 Task: Search one way flight ticket for 4 adults, 2 children, 2 infants in seat and 1 infant on lap in premium economy from Deadhorse: Deadhorse Airport(prudhoe Bay Airport) to Wilmington: Wilmington International Airport on 8-6-2023. Choice of flights is Westjet. Number of bags: 2 checked bags. Price is upto 42000. Outbound departure time preference is 10:00.
Action: Mouse moved to (289, 249)
Screenshot: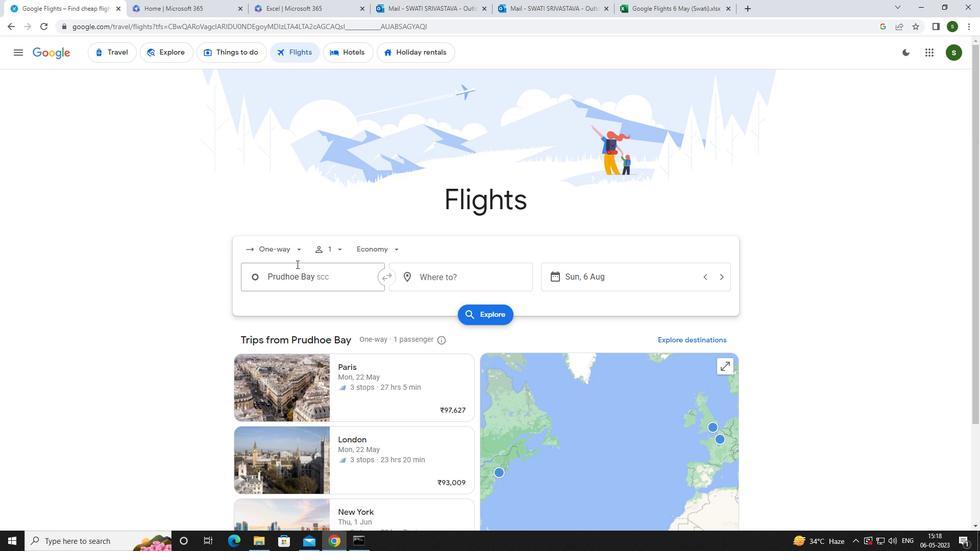
Action: Mouse pressed left at (289, 249)
Screenshot: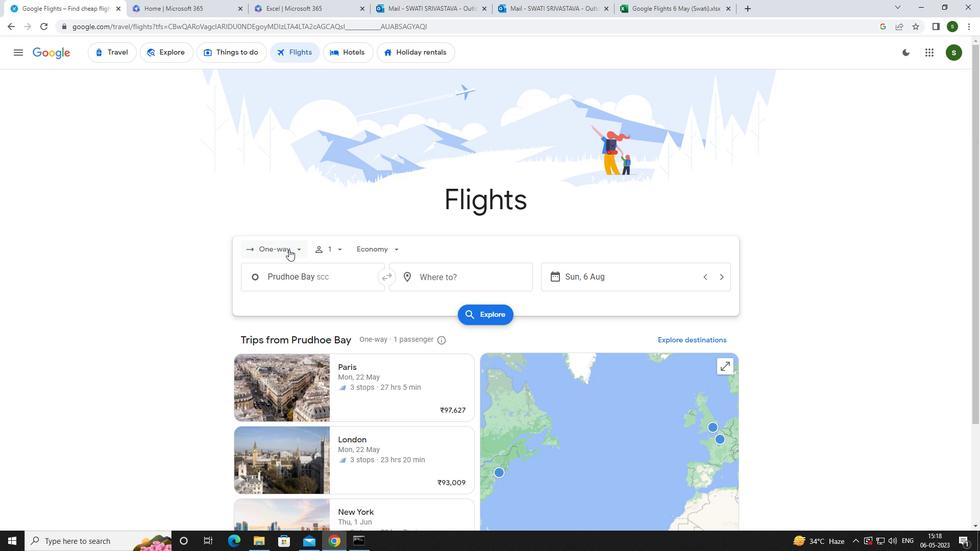 
Action: Mouse moved to (293, 291)
Screenshot: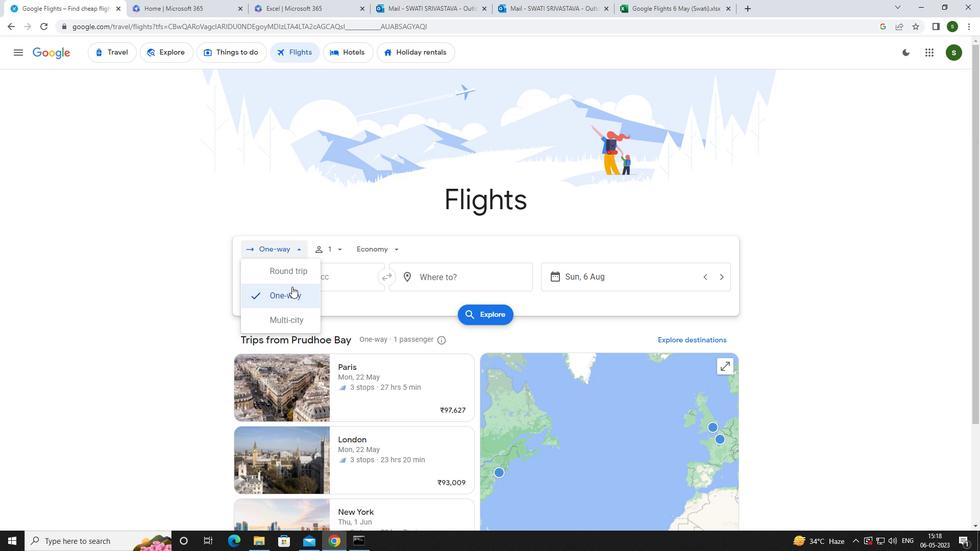 
Action: Mouse pressed left at (293, 291)
Screenshot: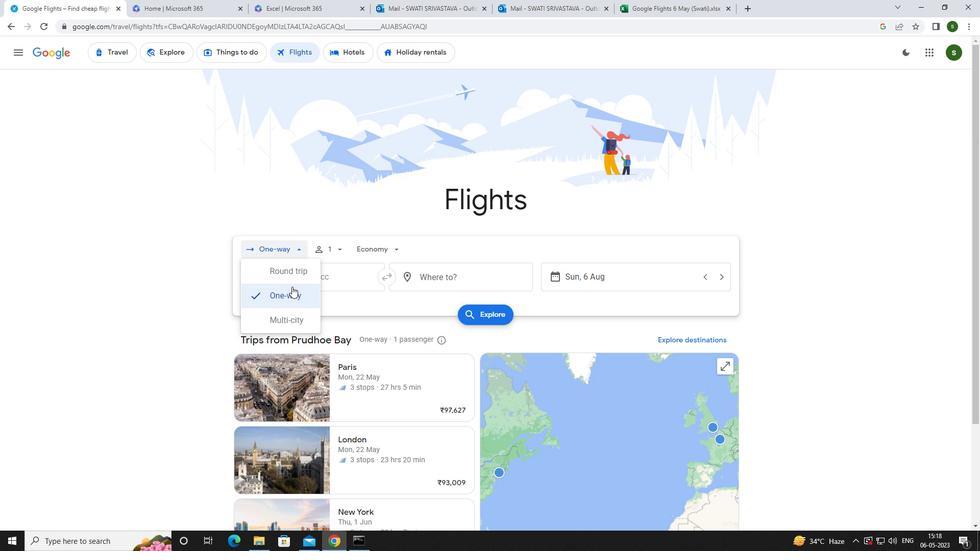 
Action: Mouse moved to (337, 250)
Screenshot: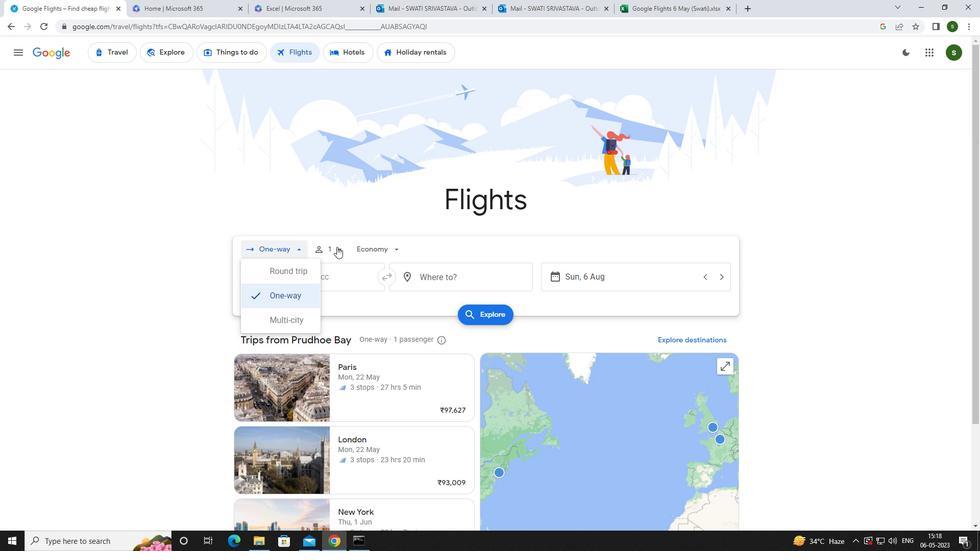 
Action: Mouse pressed left at (337, 250)
Screenshot: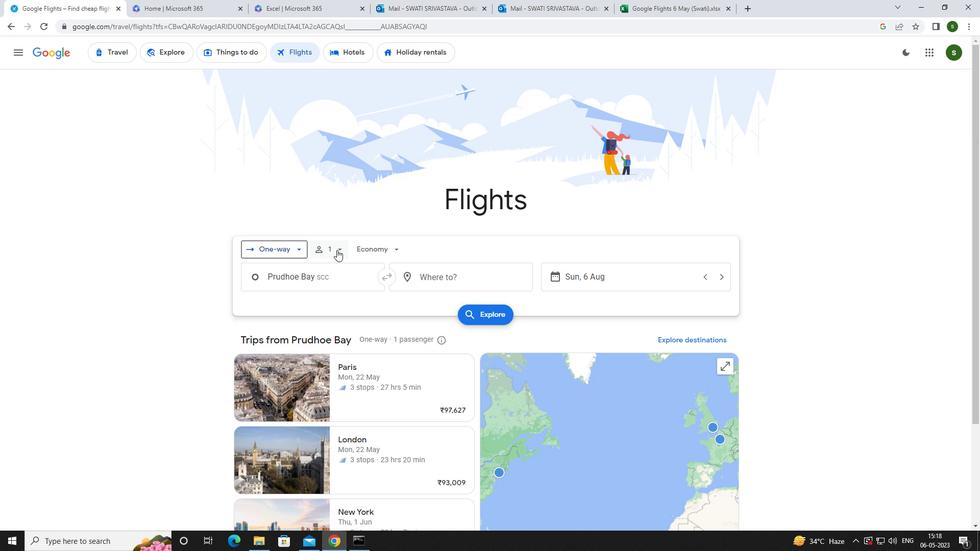 
Action: Mouse moved to (412, 273)
Screenshot: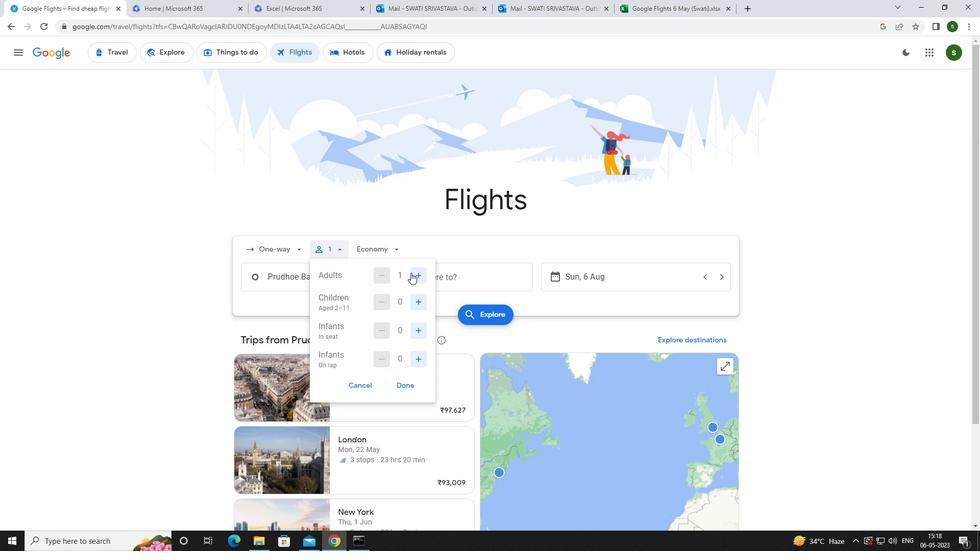 
Action: Mouse pressed left at (412, 273)
Screenshot: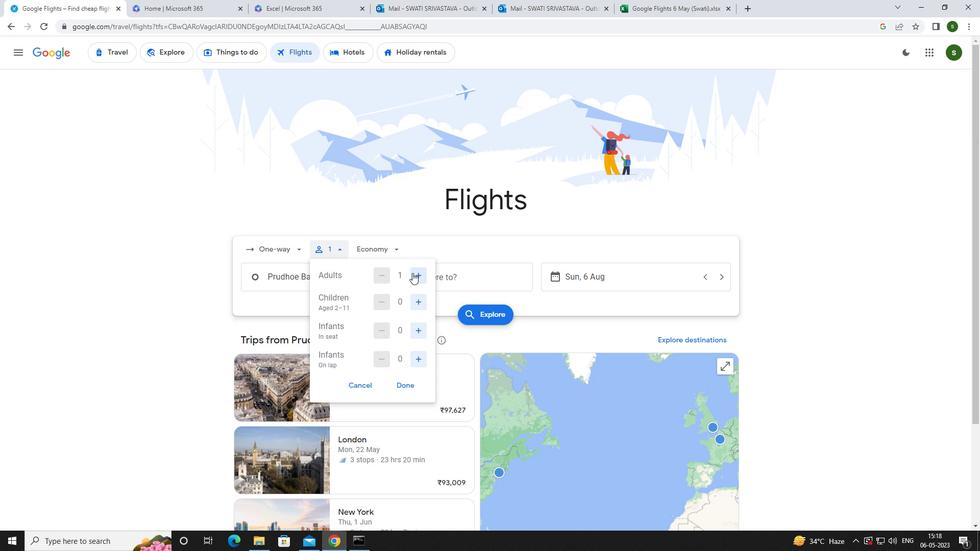 
Action: Mouse pressed left at (412, 273)
Screenshot: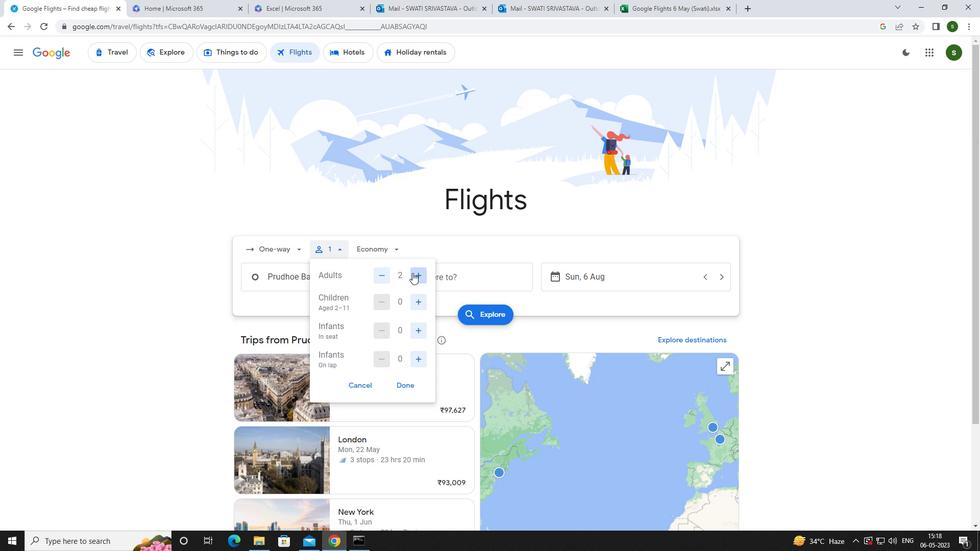 
Action: Mouse pressed left at (412, 273)
Screenshot: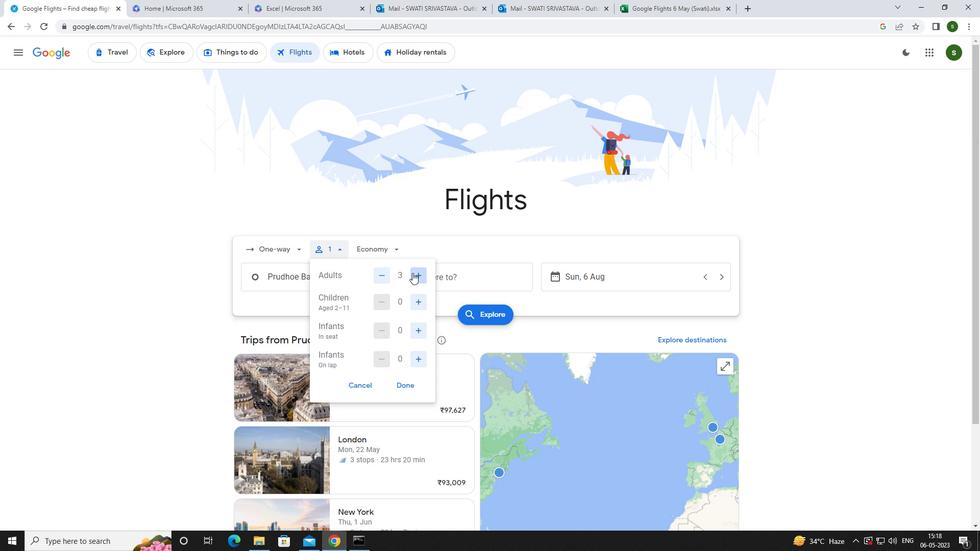 
Action: Mouse moved to (420, 301)
Screenshot: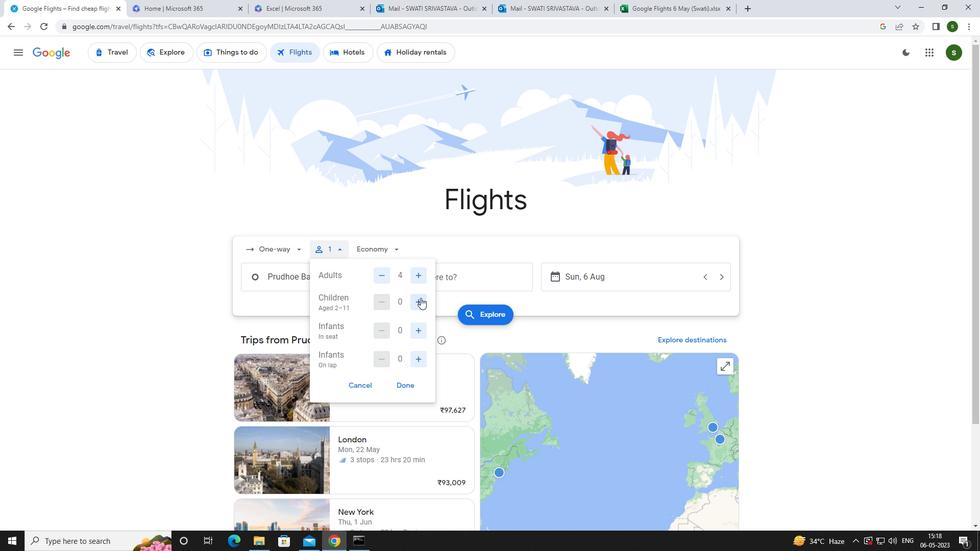 
Action: Mouse pressed left at (420, 301)
Screenshot: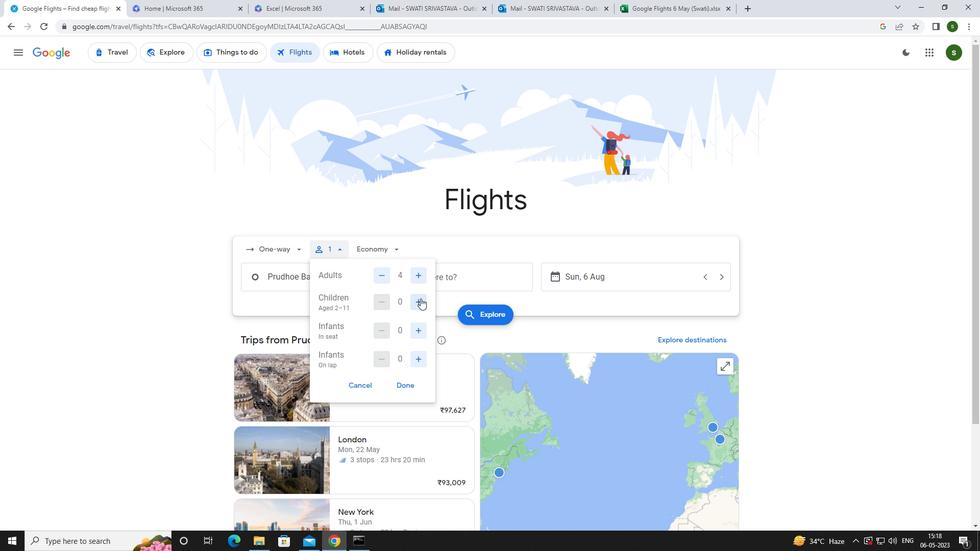 
Action: Mouse pressed left at (420, 301)
Screenshot: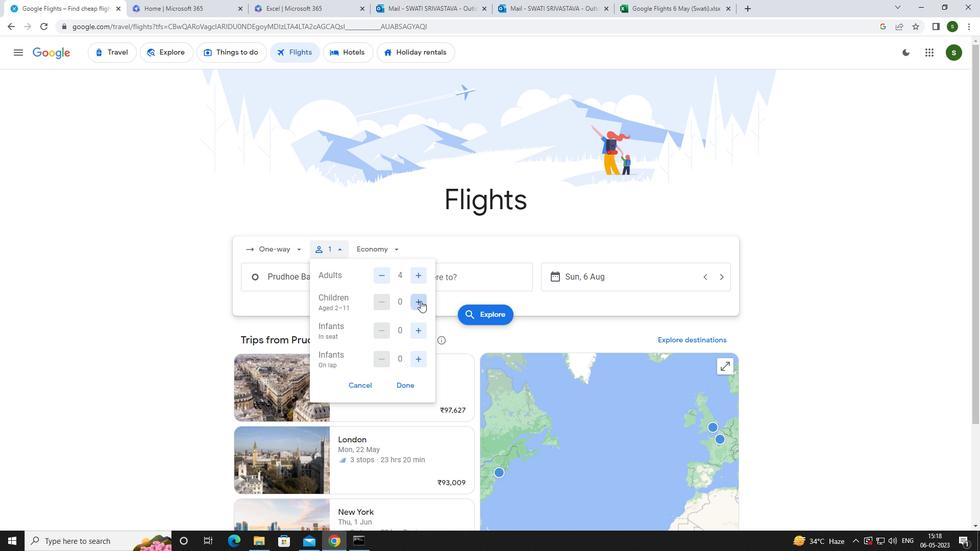 
Action: Mouse moved to (417, 330)
Screenshot: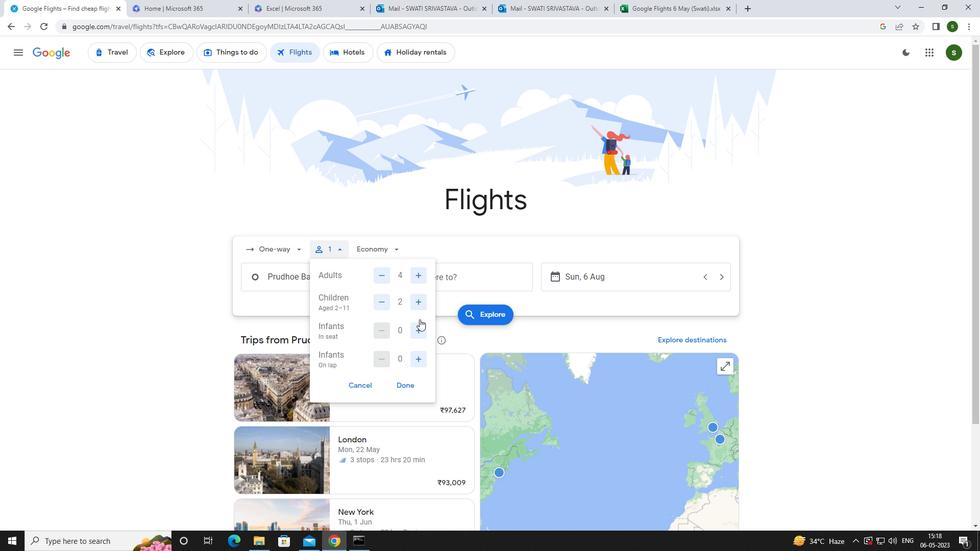 
Action: Mouse pressed left at (417, 330)
Screenshot: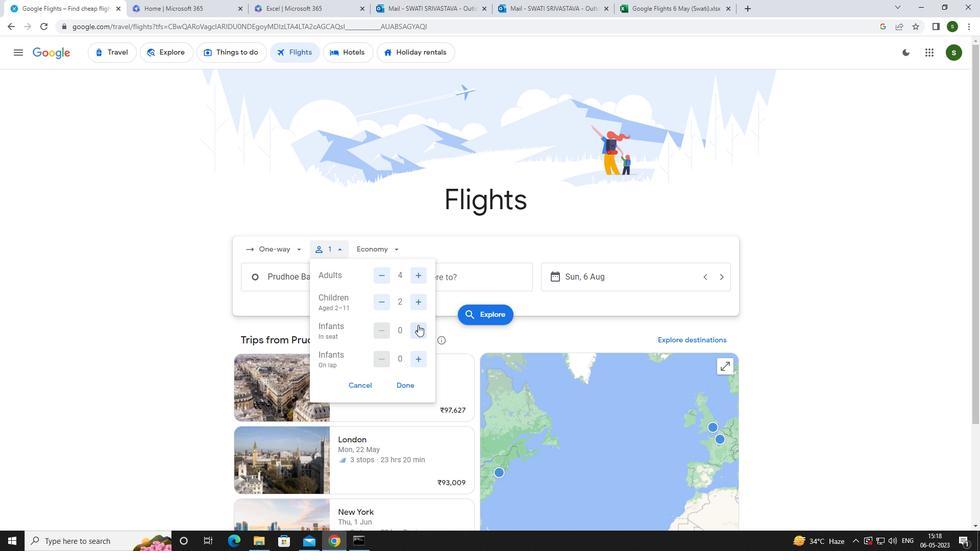 
Action: Mouse pressed left at (417, 330)
Screenshot: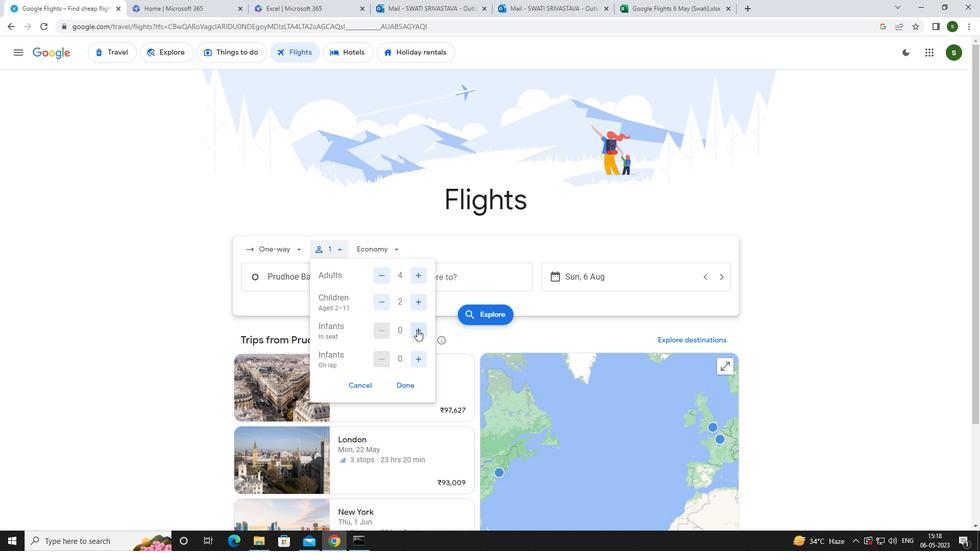 
Action: Mouse moved to (420, 353)
Screenshot: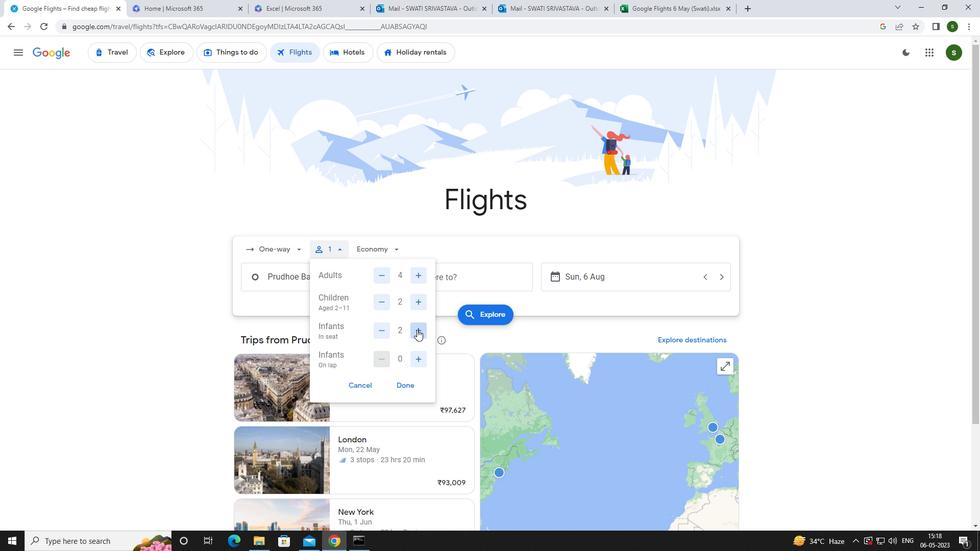 
Action: Mouse pressed left at (420, 353)
Screenshot: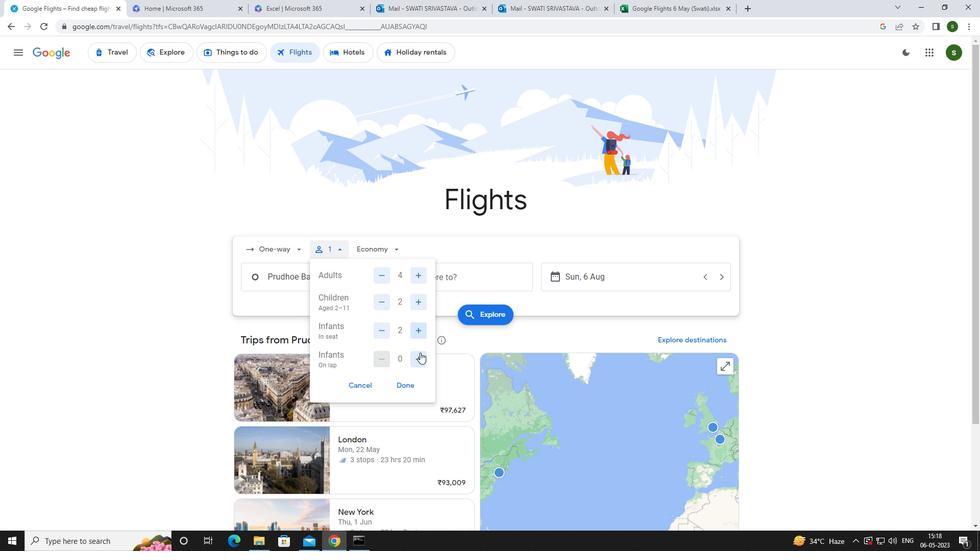 
Action: Mouse moved to (393, 244)
Screenshot: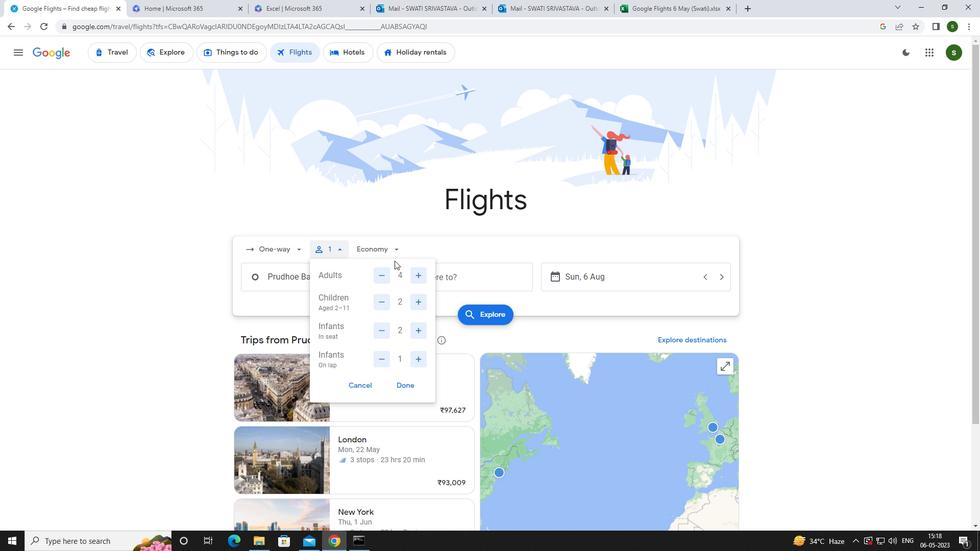 
Action: Mouse pressed left at (393, 244)
Screenshot: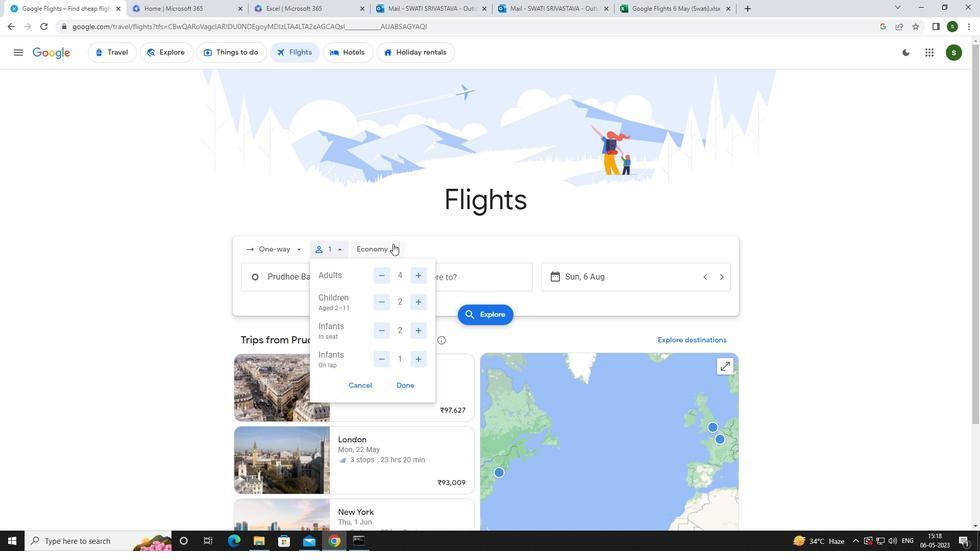 
Action: Mouse moved to (403, 299)
Screenshot: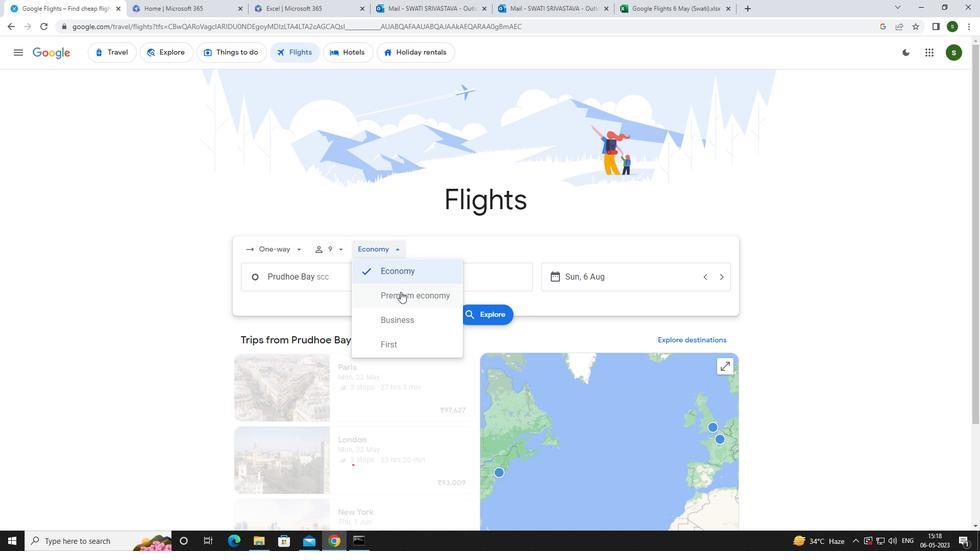 
Action: Mouse pressed left at (403, 299)
Screenshot: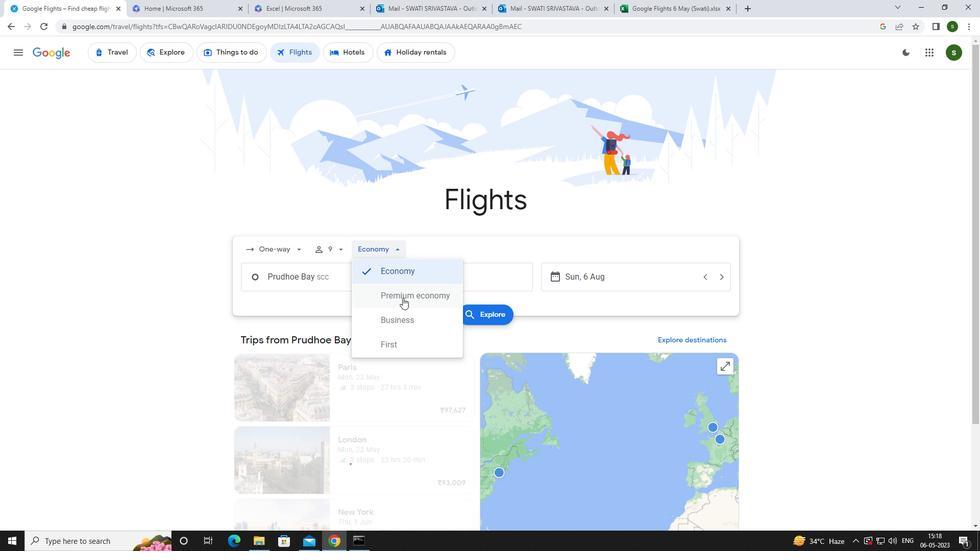 
Action: Mouse moved to (350, 277)
Screenshot: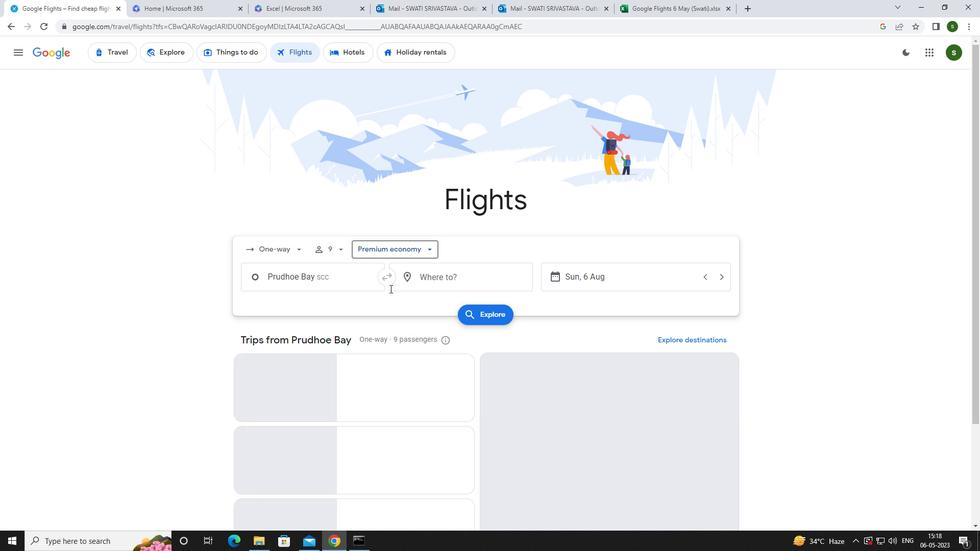 
Action: Mouse pressed left at (350, 277)
Screenshot: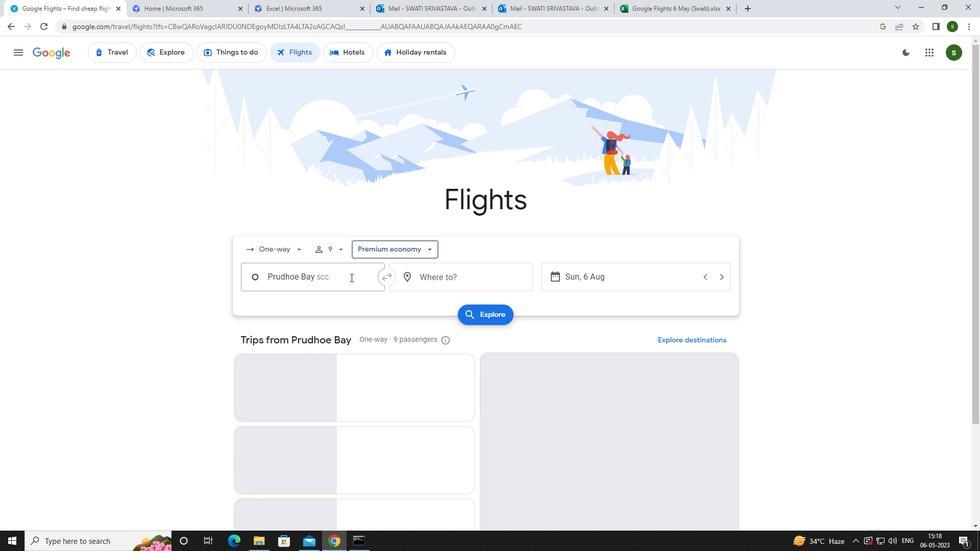 
Action: Key pressed <Key.caps_lock>d<Key.caps_lock>eadhorse
Screenshot: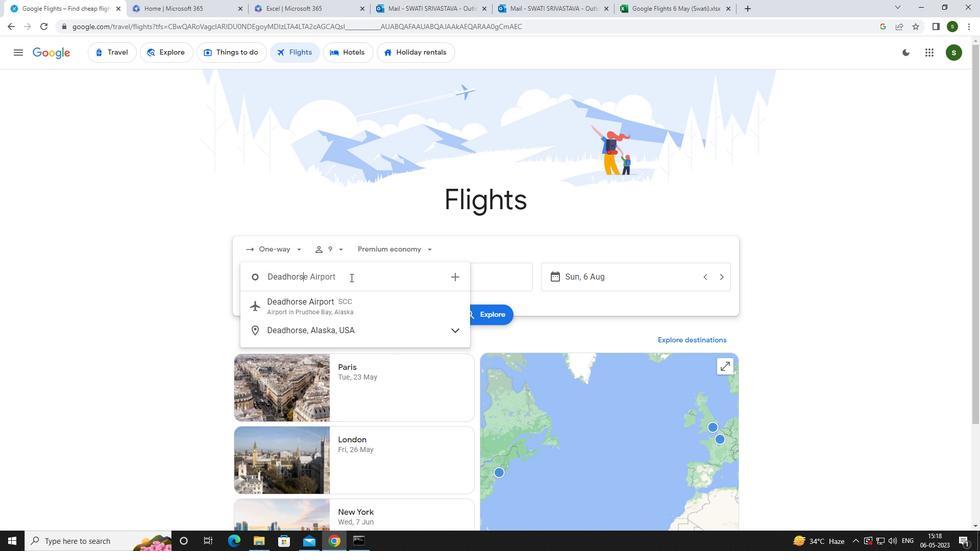
Action: Mouse moved to (347, 307)
Screenshot: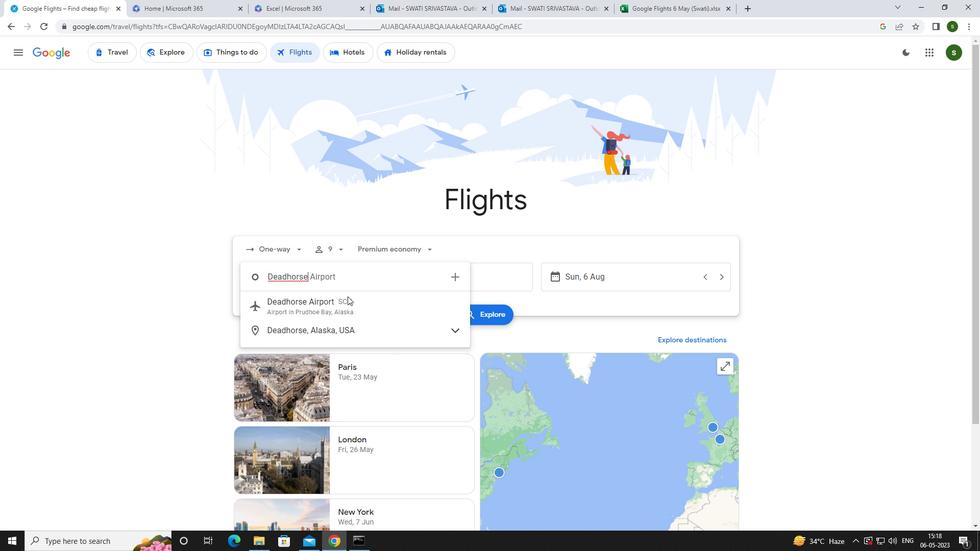 
Action: Mouse pressed left at (347, 307)
Screenshot: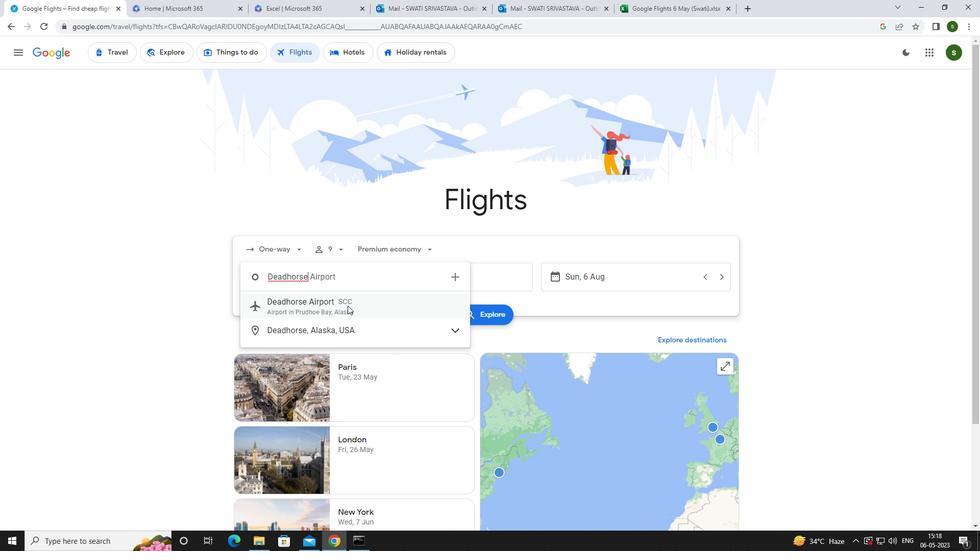 
Action: Mouse moved to (445, 271)
Screenshot: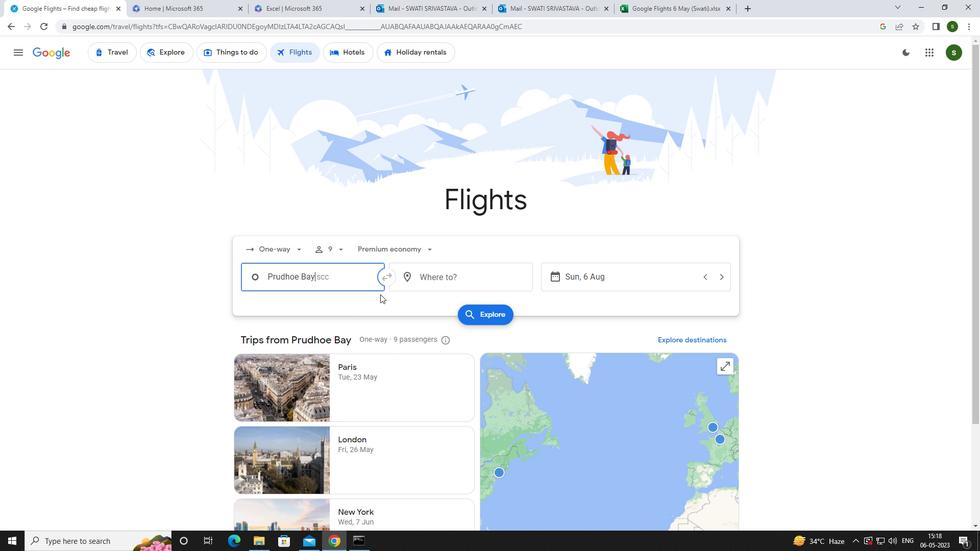 
Action: Mouse pressed left at (445, 271)
Screenshot: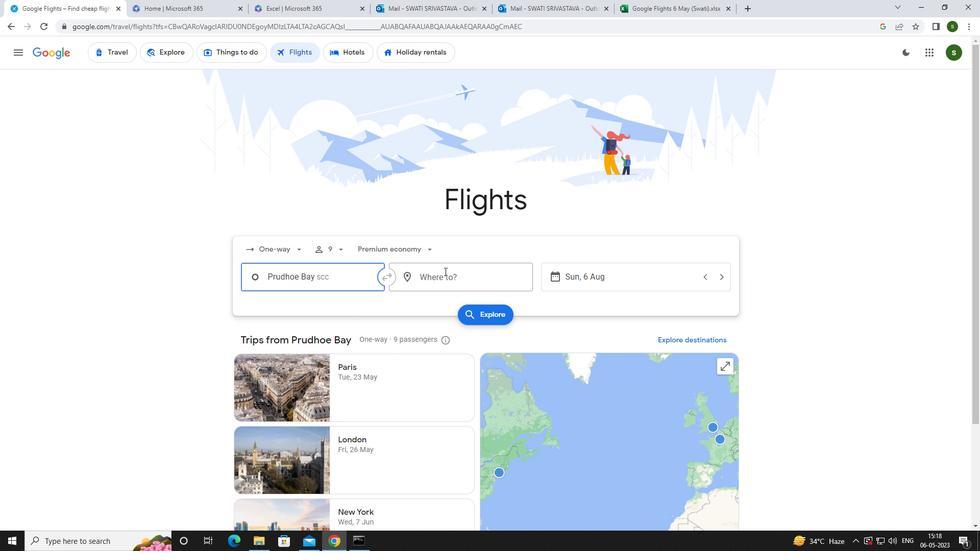 
Action: Key pressed <Key.caps_lock>w<Key.caps_lock>ilmington
Screenshot: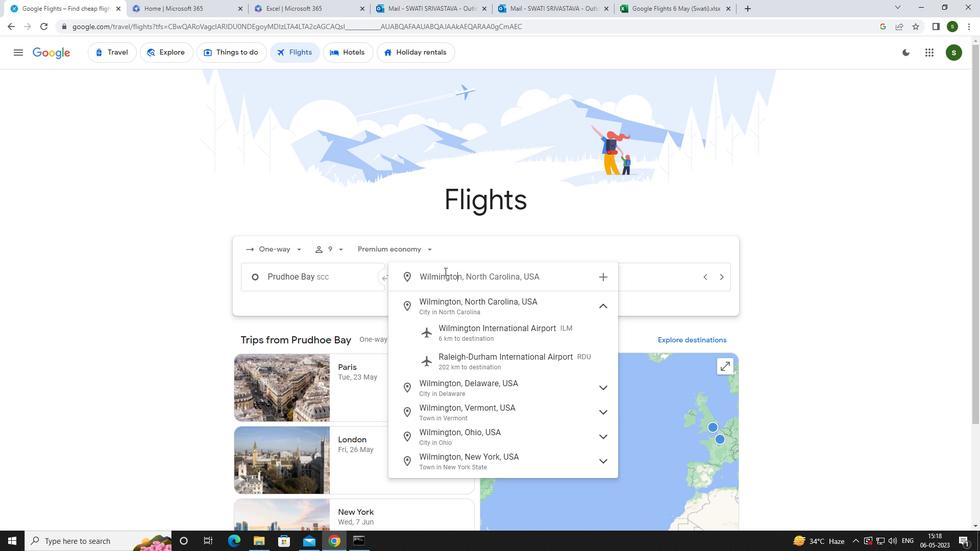 
Action: Mouse moved to (472, 330)
Screenshot: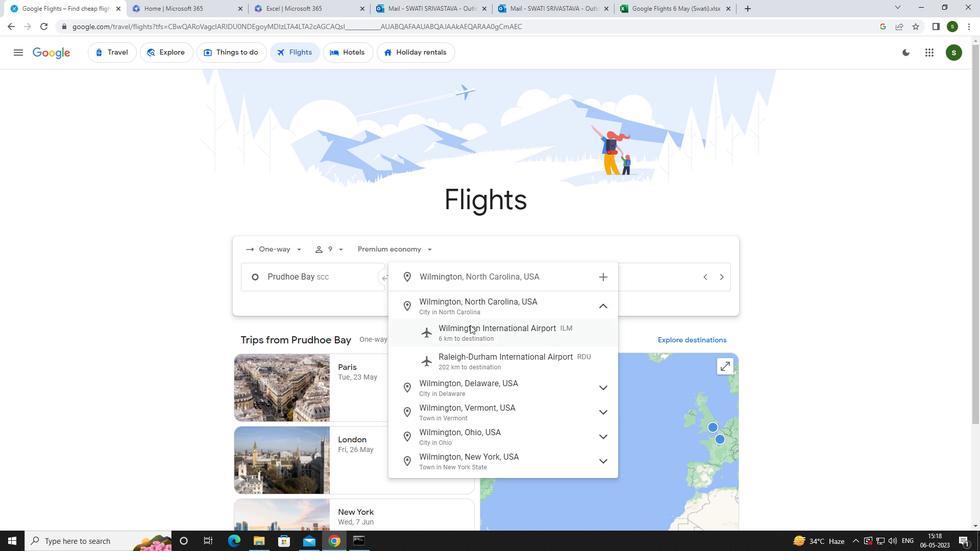 
Action: Mouse pressed left at (472, 330)
Screenshot: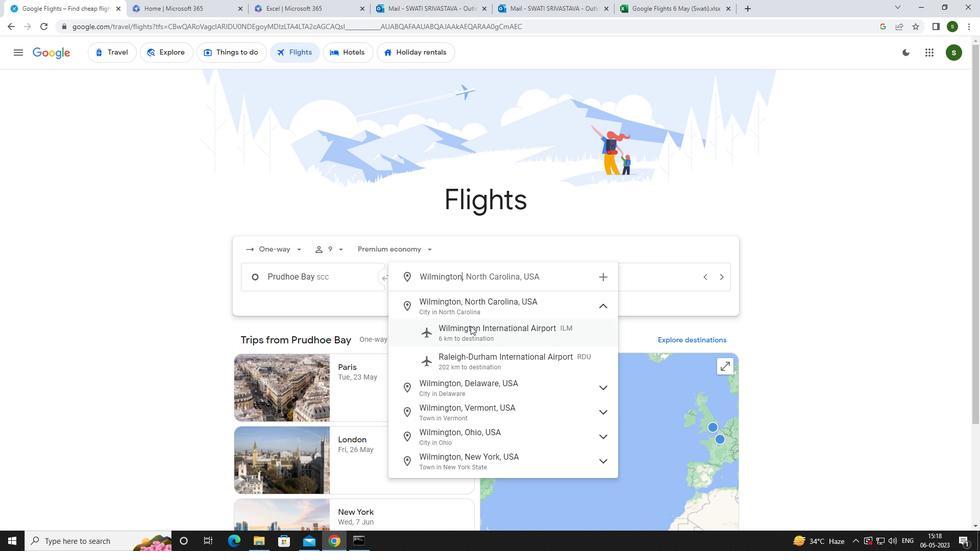 
Action: Mouse moved to (583, 279)
Screenshot: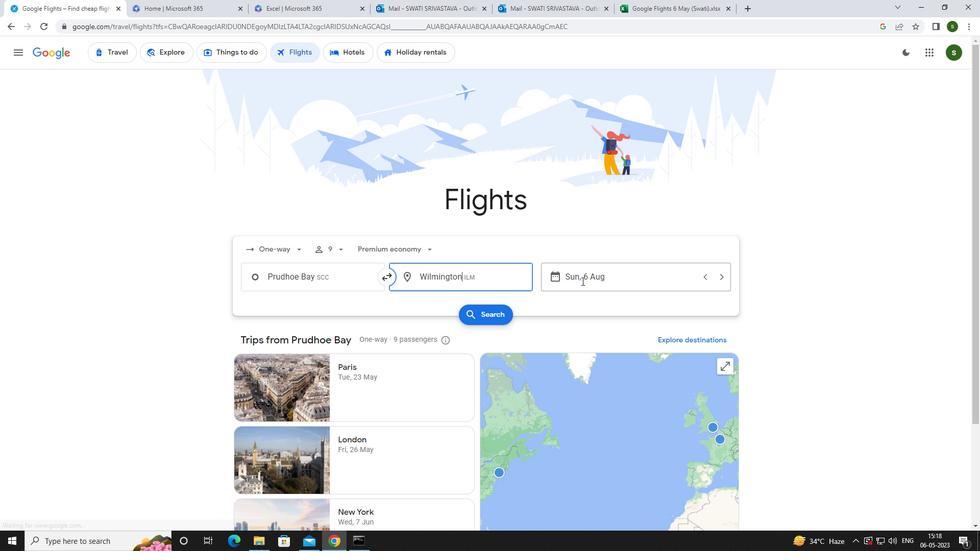 
Action: Mouse pressed left at (583, 279)
Screenshot: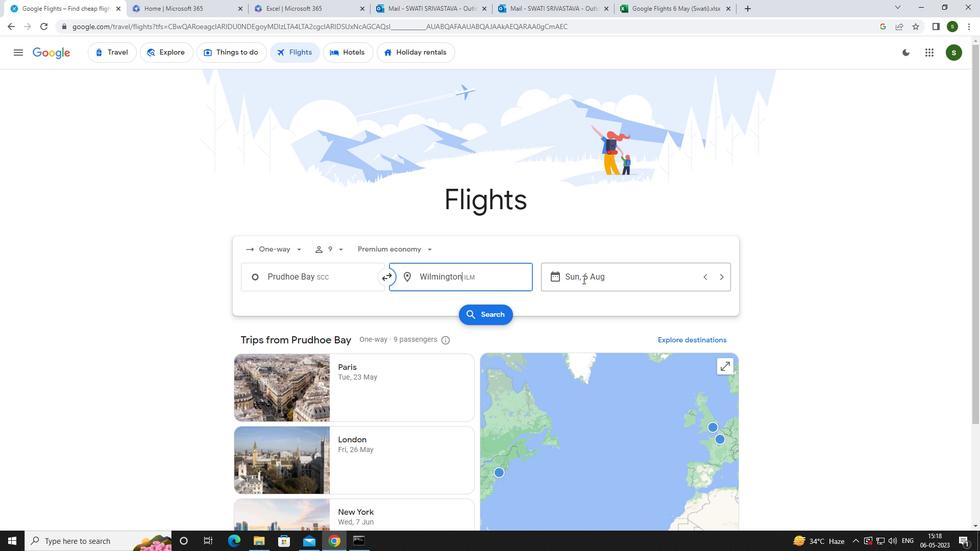 
Action: Mouse moved to (375, 366)
Screenshot: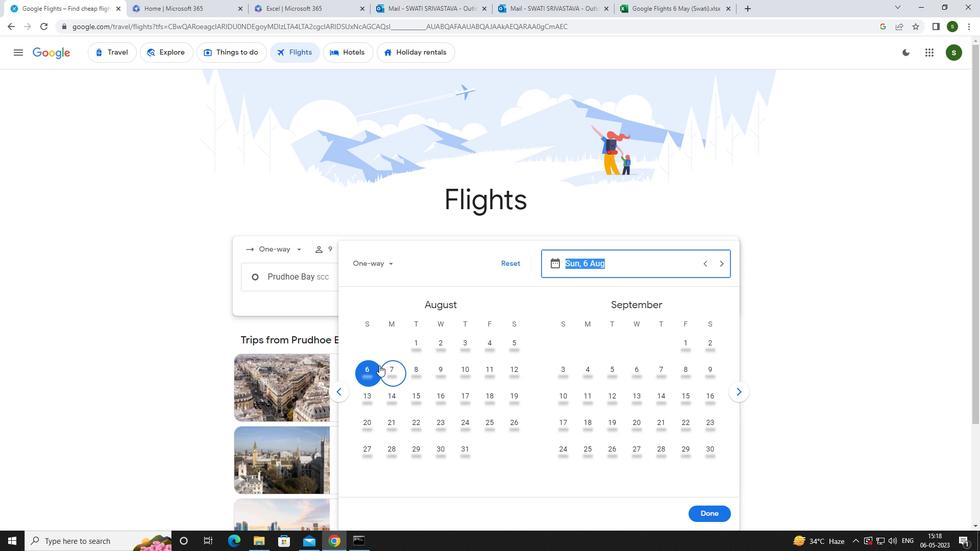 
Action: Mouse pressed left at (375, 366)
Screenshot: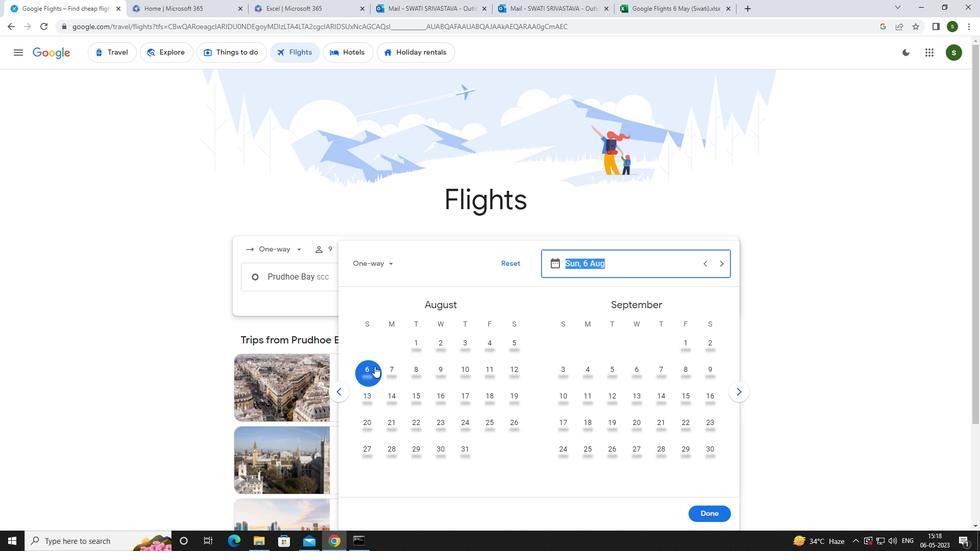 
Action: Mouse moved to (705, 508)
Screenshot: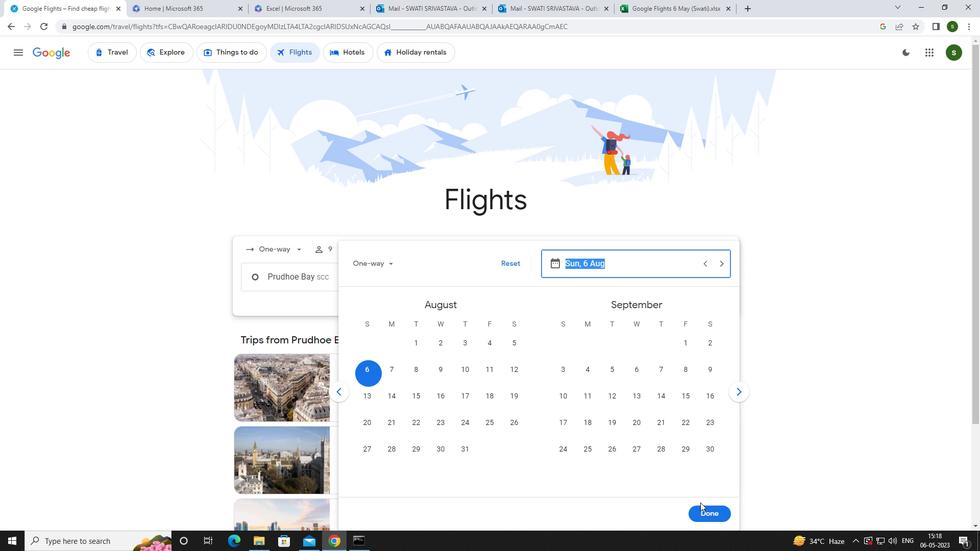 
Action: Mouse pressed left at (705, 508)
Screenshot: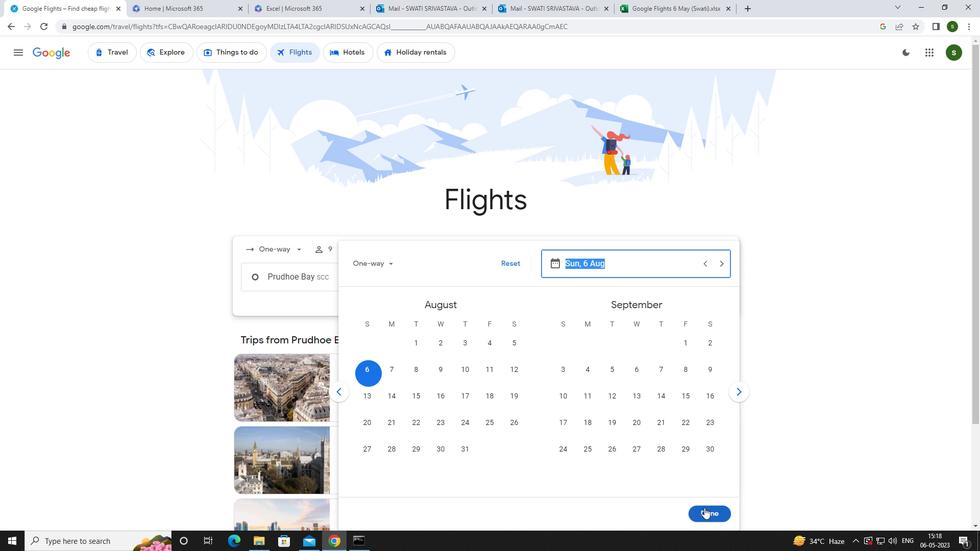 
Action: Mouse moved to (498, 322)
Screenshot: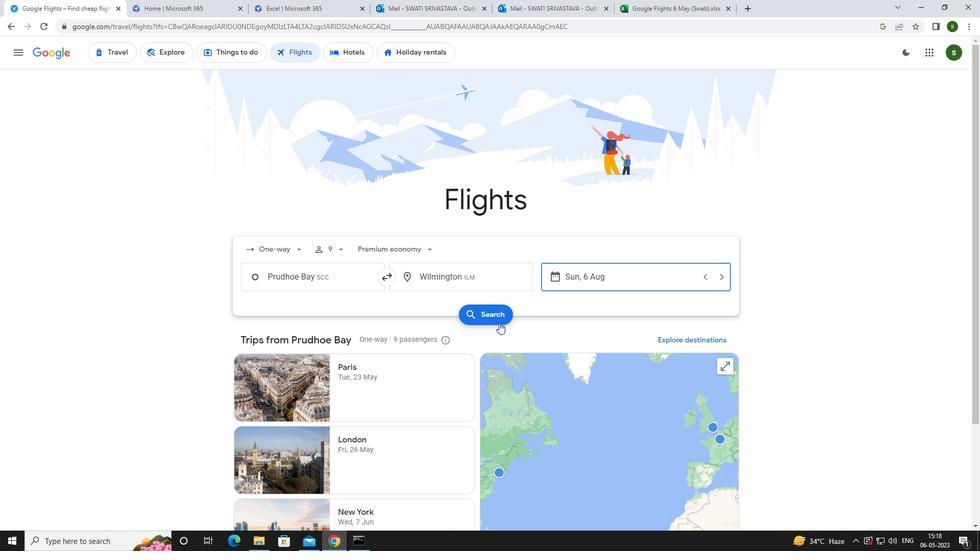 
Action: Mouse pressed left at (498, 322)
Screenshot: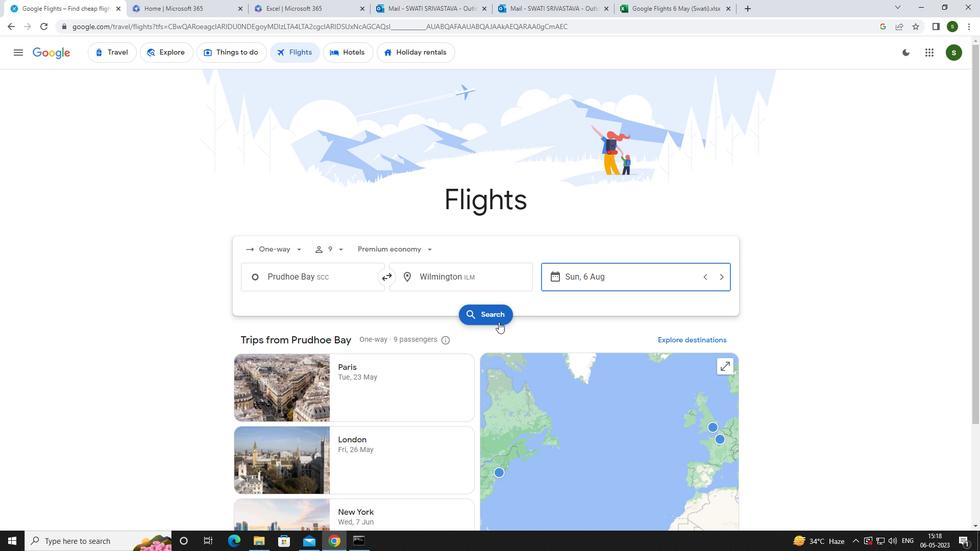 
Action: Mouse moved to (250, 144)
Screenshot: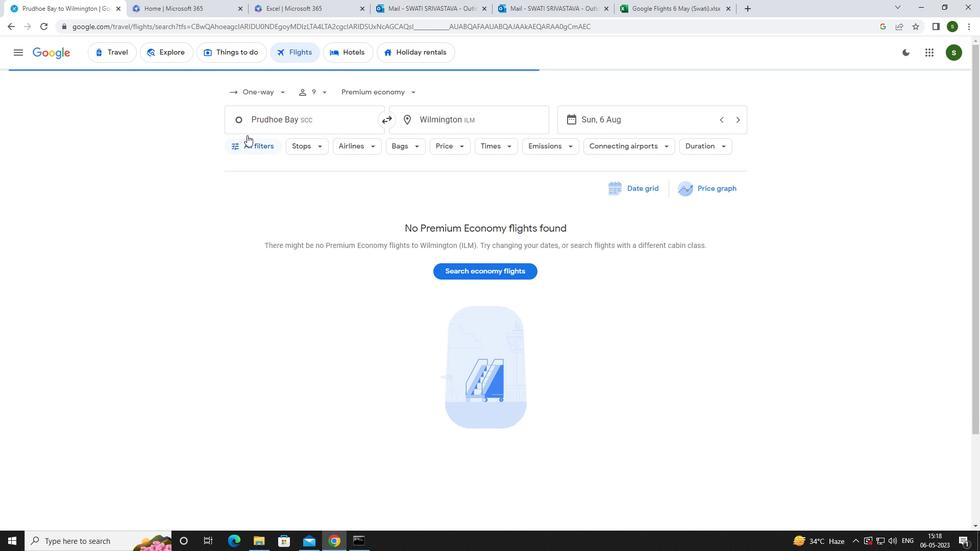 
Action: Mouse pressed left at (250, 144)
Screenshot: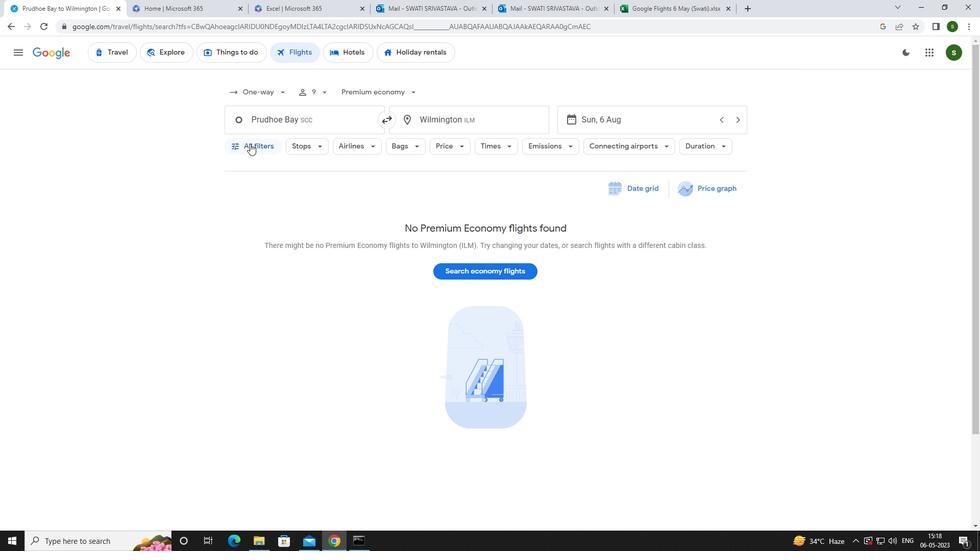 
Action: Mouse moved to (383, 358)
Screenshot: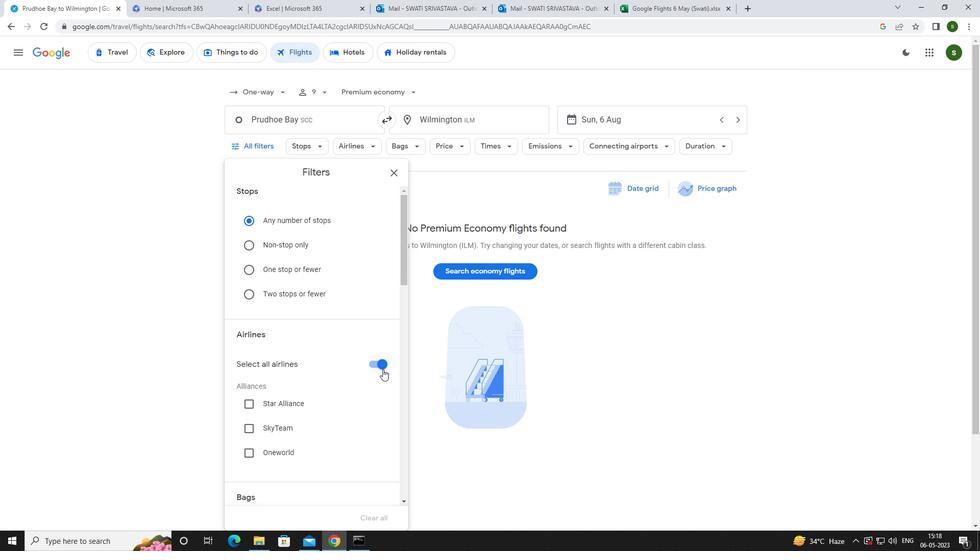 
Action: Mouse pressed left at (383, 358)
Screenshot: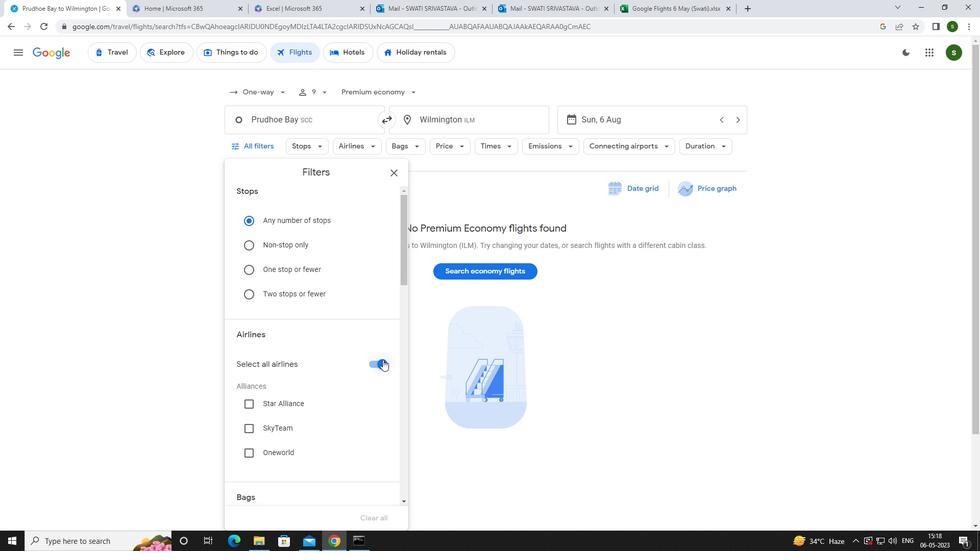 
Action: Mouse moved to (348, 337)
Screenshot: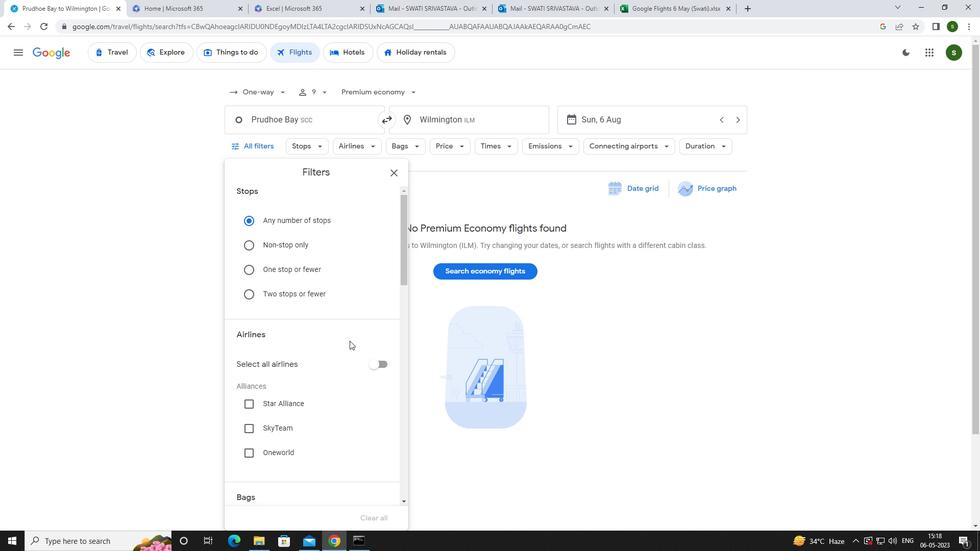 
Action: Mouse scrolled (348, 336) with delta (0, 0)
Screenshot: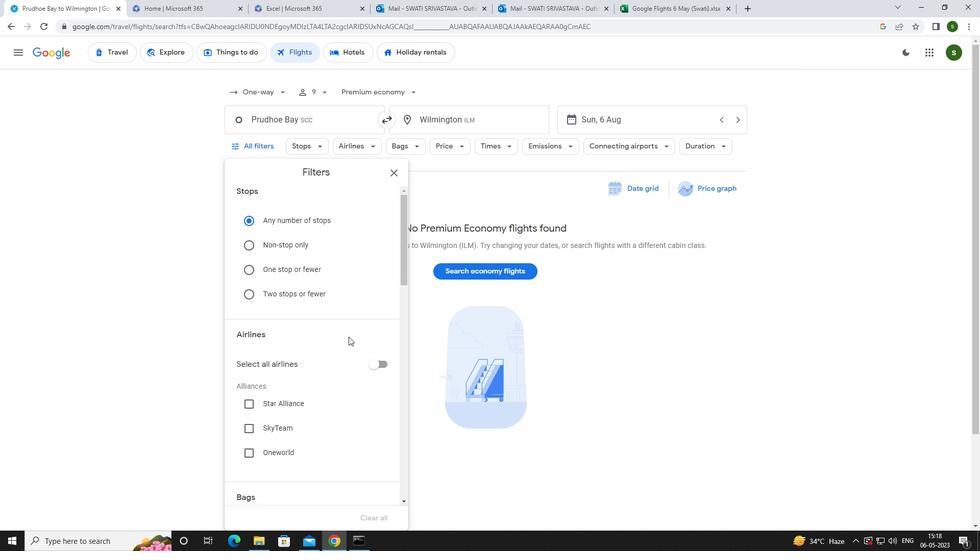 
Action: Mouse scrolled (348, 336) with delta (0, 0)
Screenshot: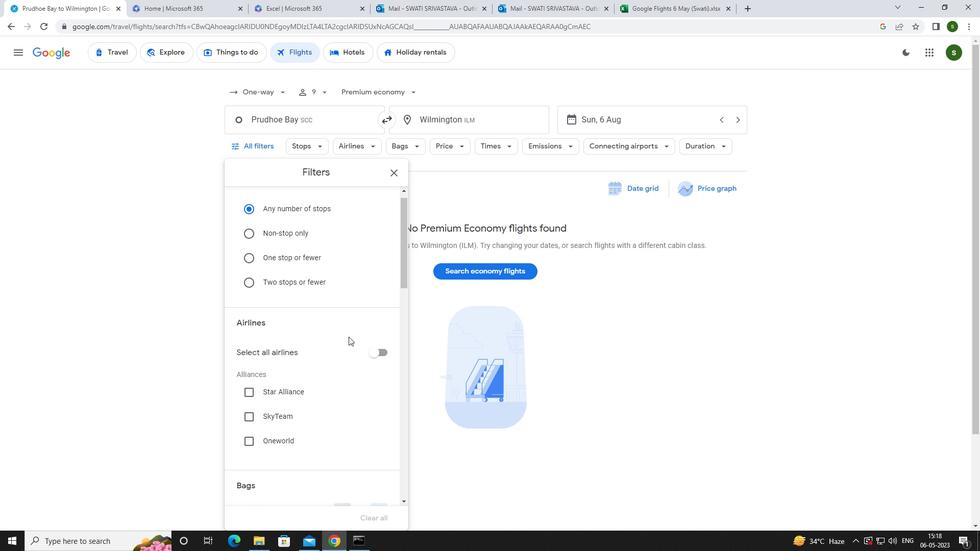 
Action: Mouse scrolled (348, 336) with delta (0, 0)
Screenshot: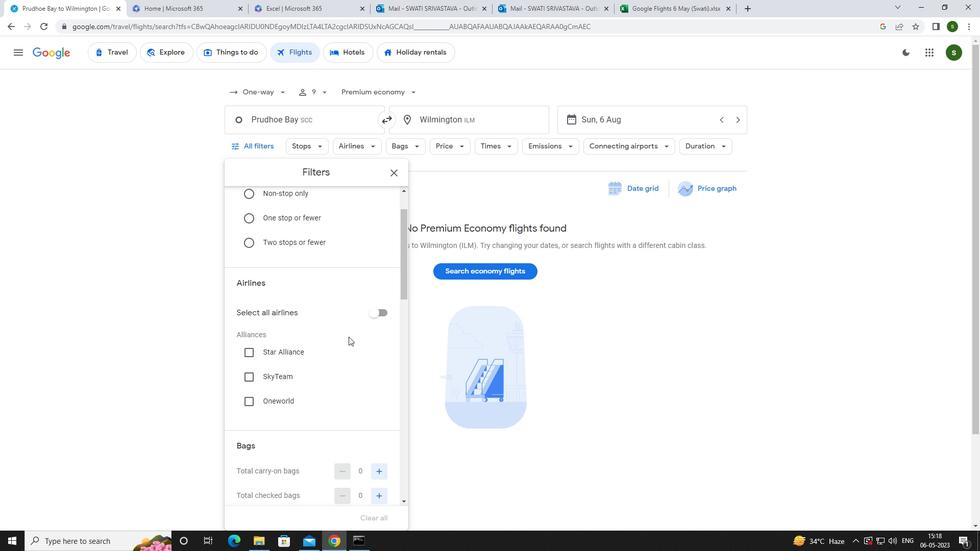 
Action: Mouse scrolled (348, 336) with delta (0, 0)
Screenshot: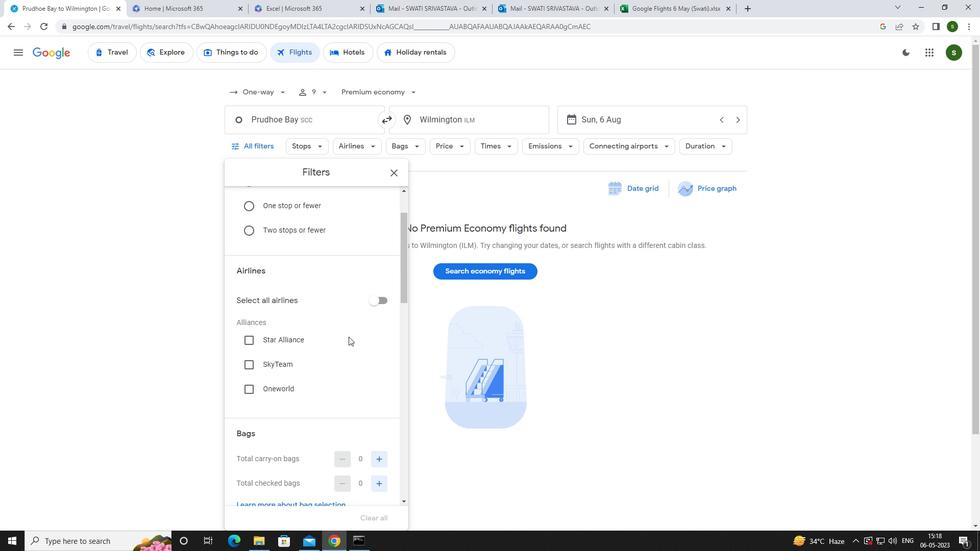 
Action: Mouse moved to (376, 343)
Screenshot: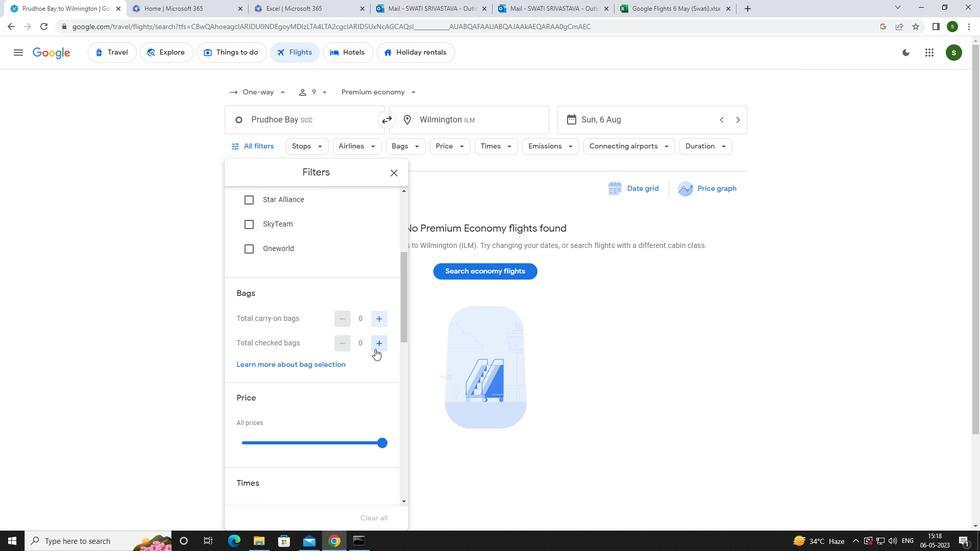 
Action: Mouse pressed left at (376, 343)
Screenshot: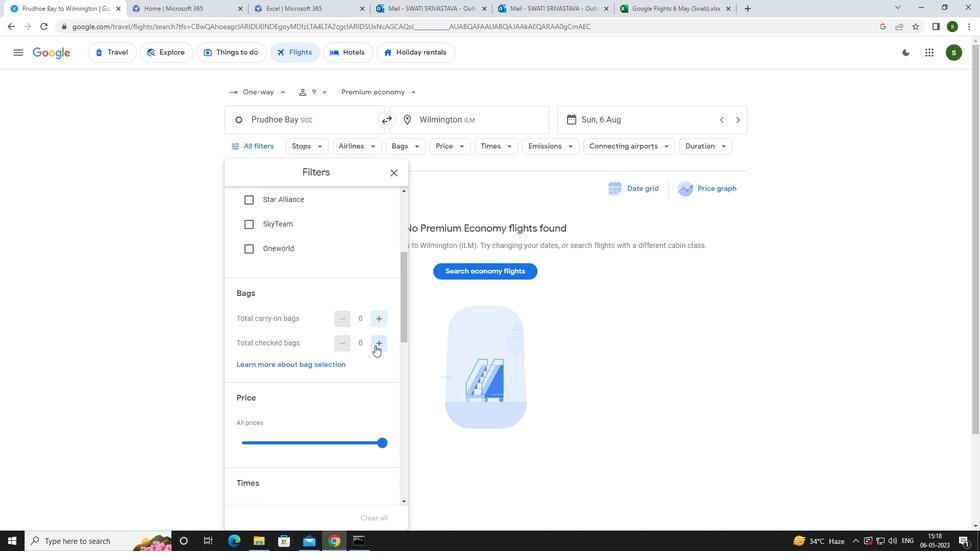 
Action: Mouse pressed left at (376, 343)
Screenshot: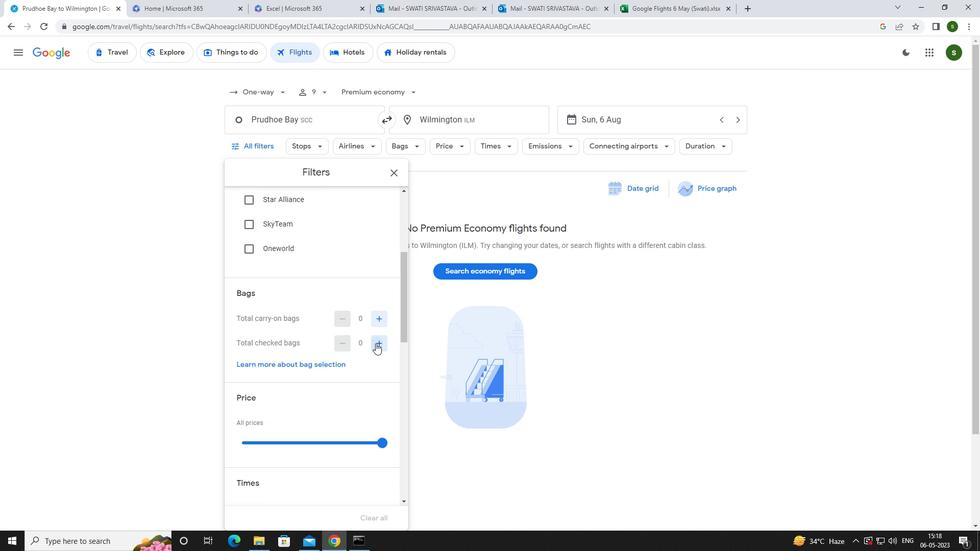 
Action: Mouse scrolled (376, 343) with delta (0, 0)
Screenshot: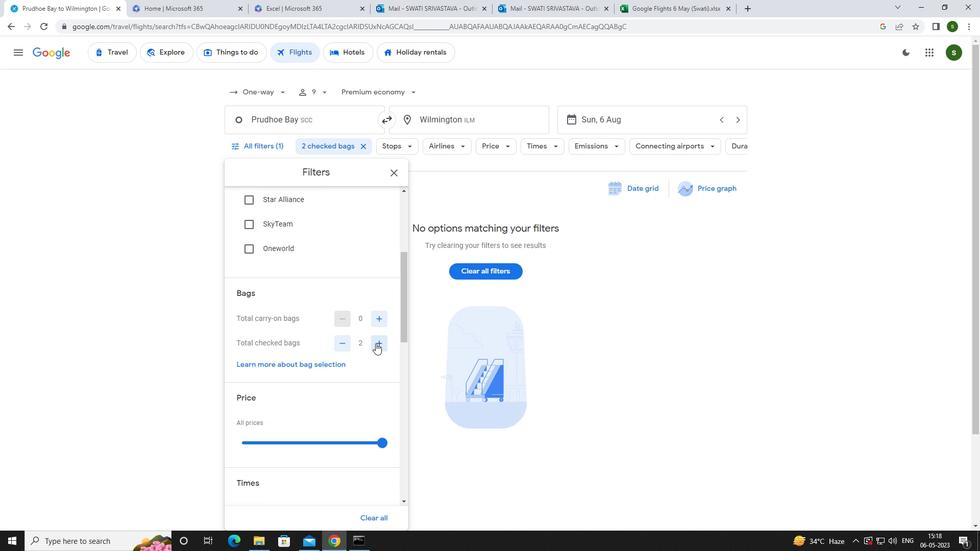 
Action: Mouse scrolled (376, 343) with delta (0, 0)
Screenshot: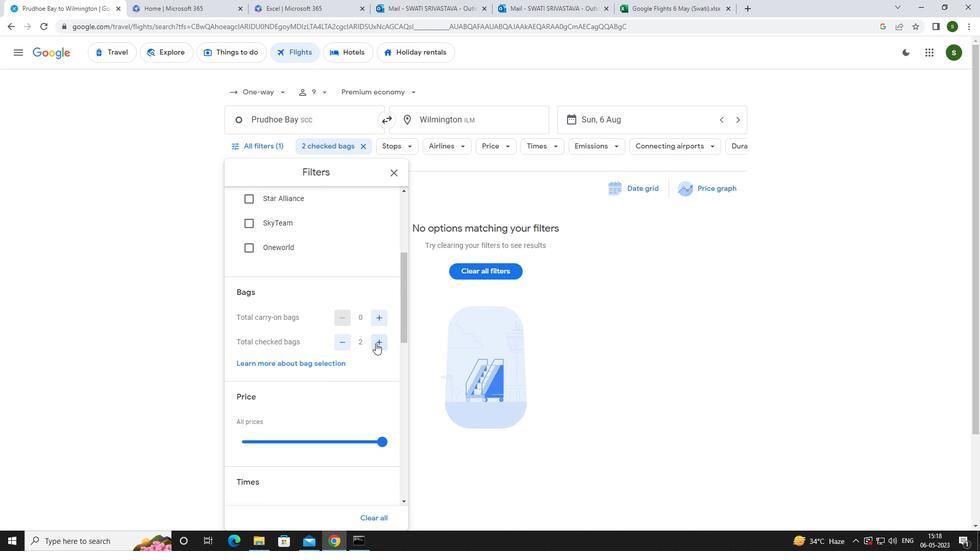 
Action: Mouse moved to (383, 341)
Screenshot: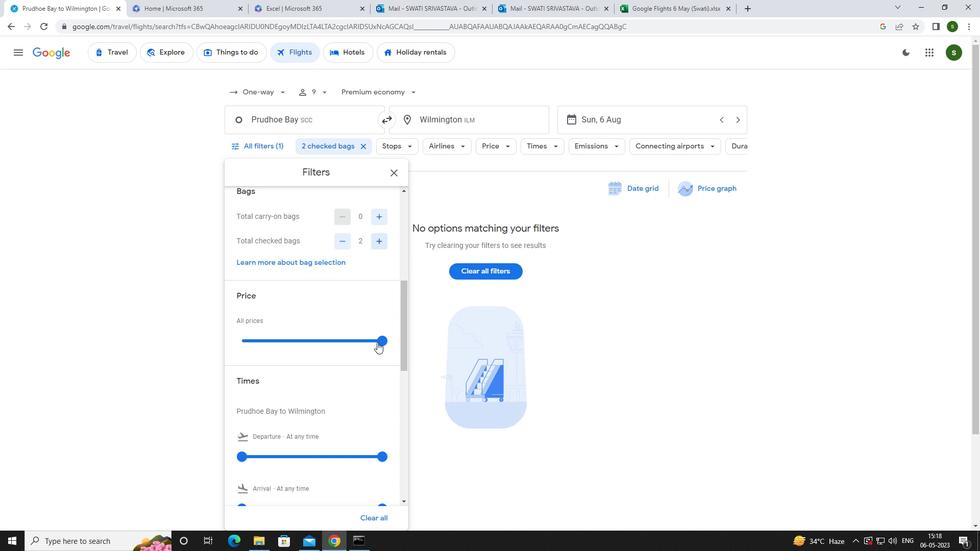 
Action: Mouse pressed left at (383, 341)
Screenshot: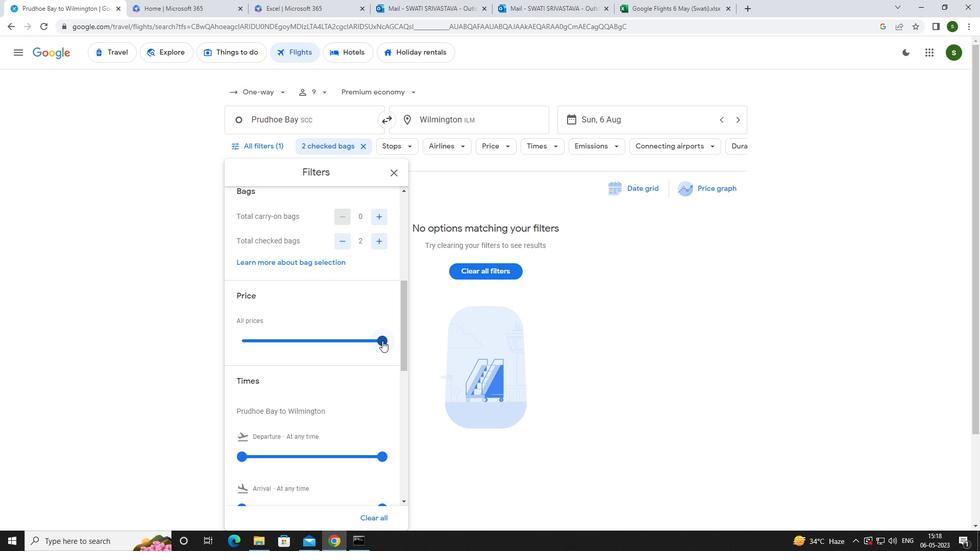 
Action: Mouse scrolled (383, 340) with delta (0, 0)
Screenshot: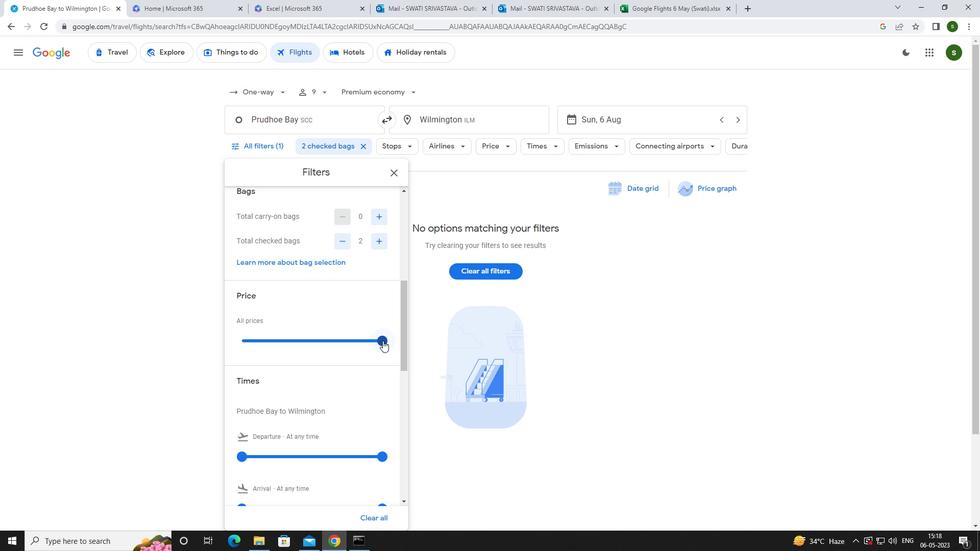 
Action: Mouse moved to (243, 405)
Screenshot: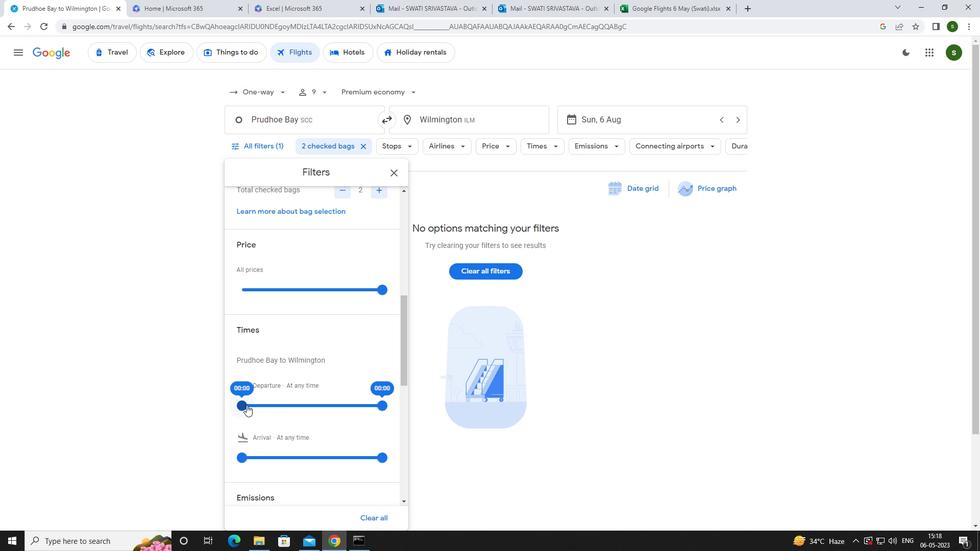 
Action: Mouse pressed left at (243, 405)
Screenshot: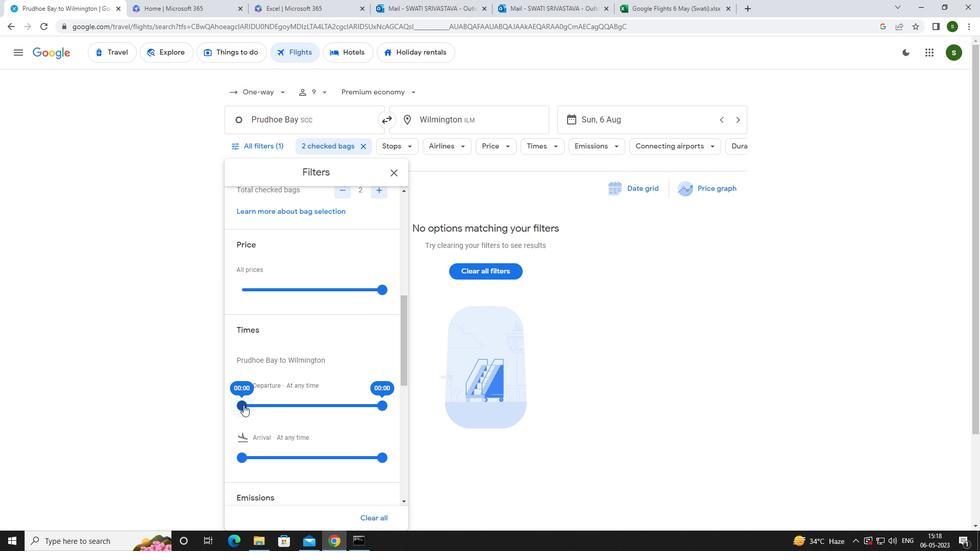 
Action: Mouse moved to (469, 460)
Screenshot: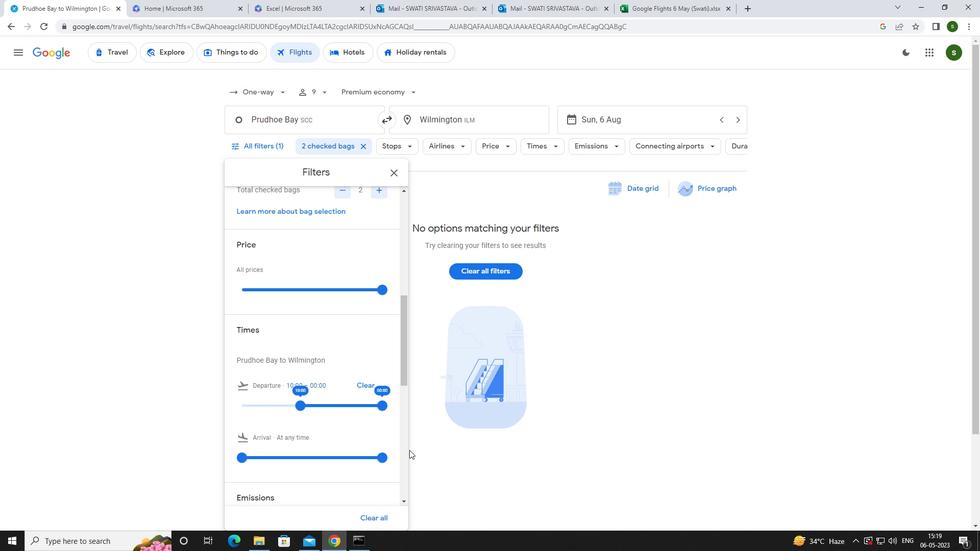 
Action: Mouse pressed left at (469, 460)
Screenshot: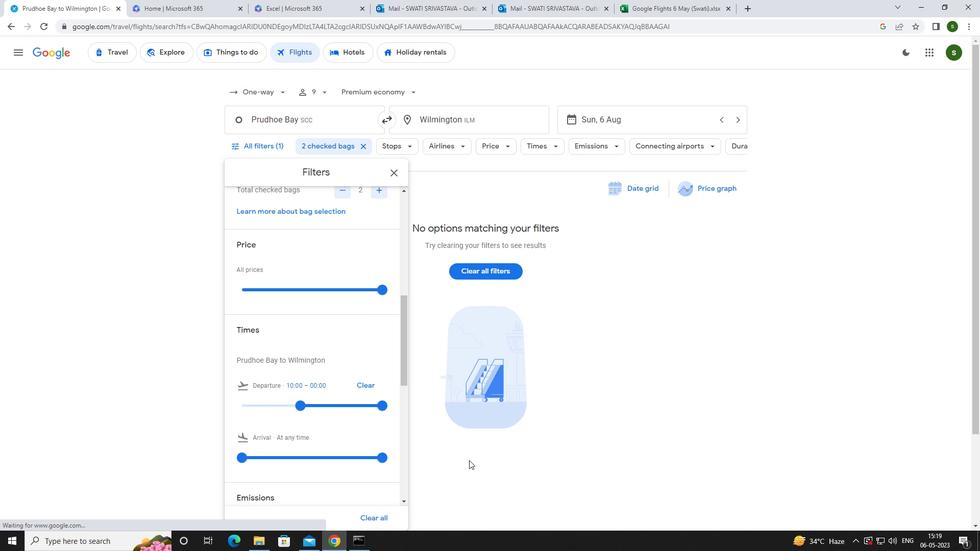 
